 Task: Enable the video filter "Edge detection video filter" in the video filter module.
Action: Mouse moved to (103, 18)
Screenshot: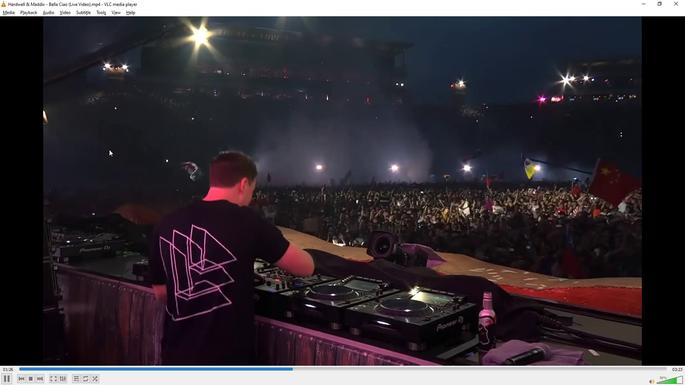 
Action: Mouse pressed left at (103, 18)
Screenshot: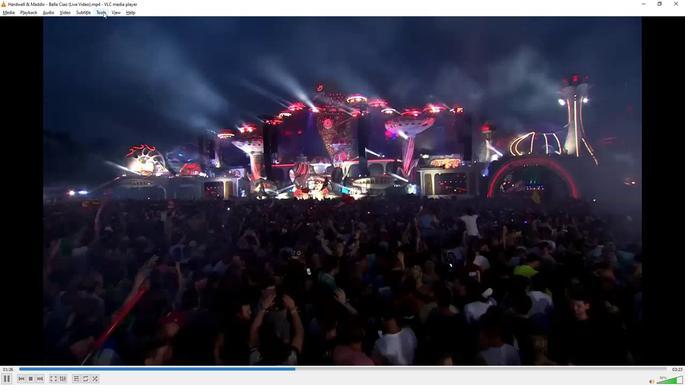
Action: Mouse moved to (116, 101)
Screenshot: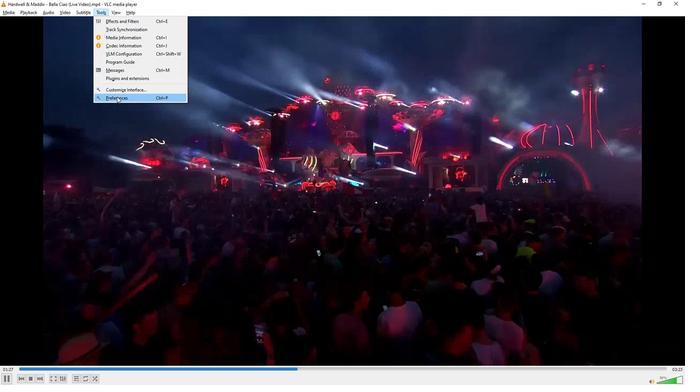
Action: Mouse pressed left at (116, 101)
Screenshot: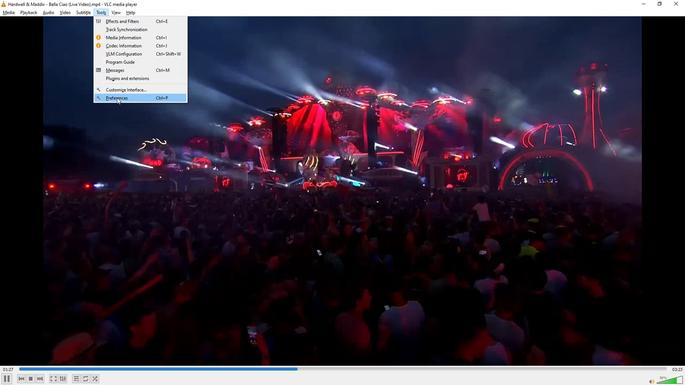 
Action: Mouse moved to (153, 298)
Screenshot: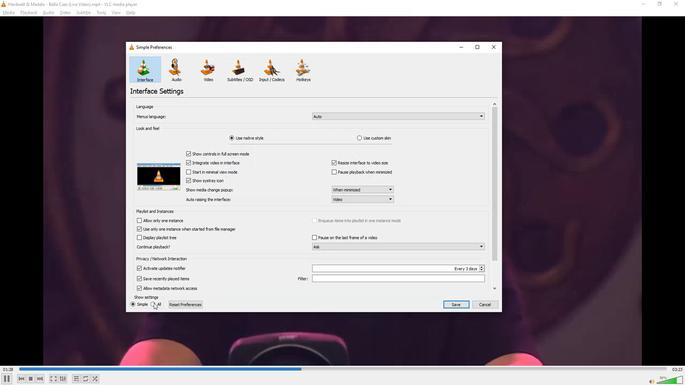 
Action: Mouse pressed left at (153, 298)
Screenshot: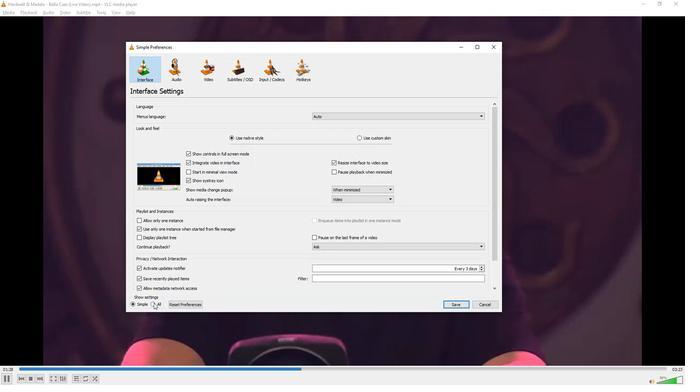 
Action: Mouse moved to (174, 235)
Screenshot: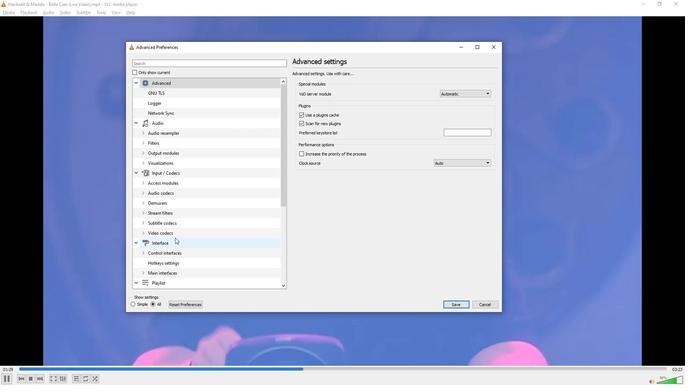 
Action: Mouse scrolled (174, 235) with delta (0, 0)
Screenshot: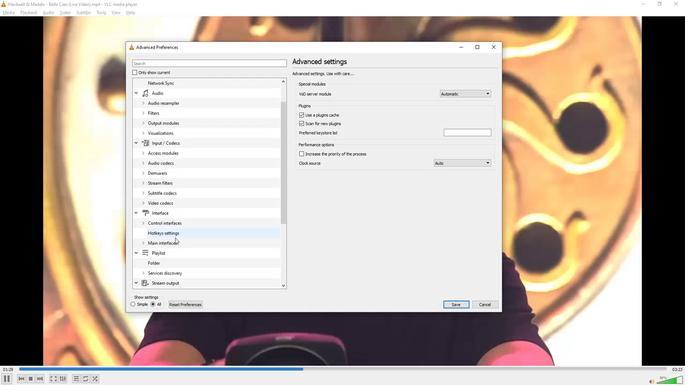 
Action: Mouse scrolled (174, 235) with delta (0, 0)
Screenshot: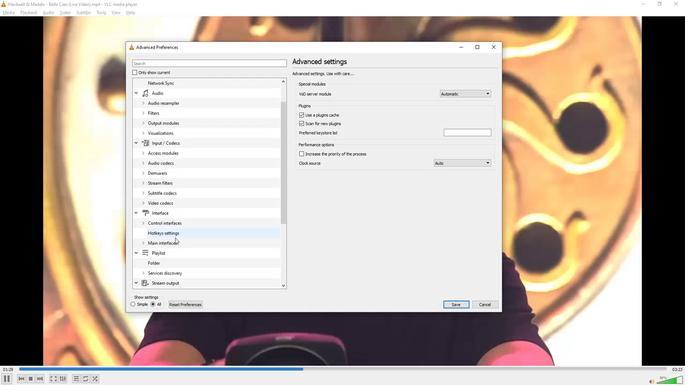 
Action: Mouse scrolled (174, 235) with delta (0, 0)
Screenshot: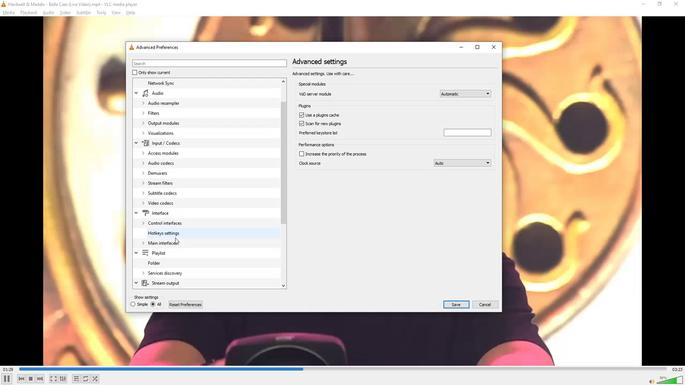 
Action: Mouse scrolled (174, 235) with delta (0, 0)
Screenshot: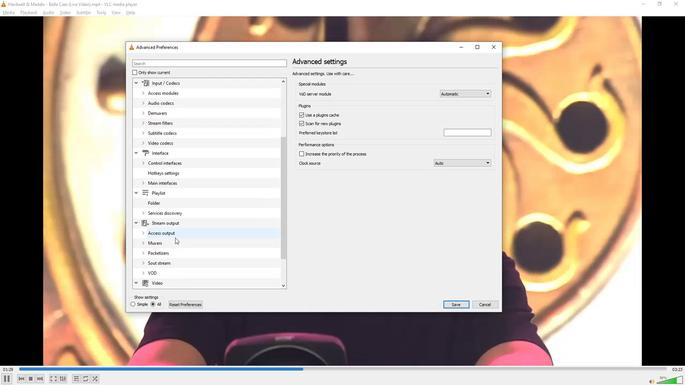 
Action: Mouse scrolled (174, 235) with delta (0, 0)
Screenshot: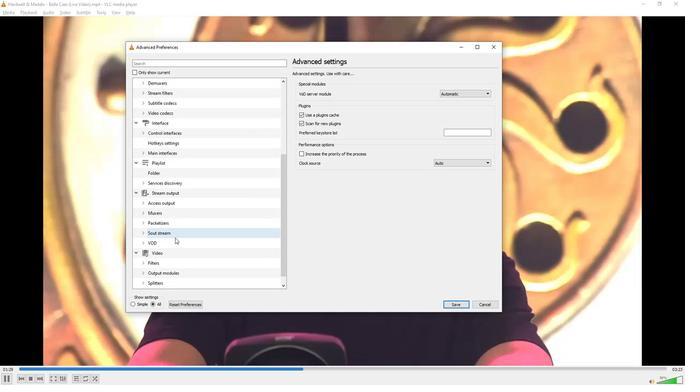 
Action: Mouse scrolled (174, 235) with delta (0, 0)
Screenshot: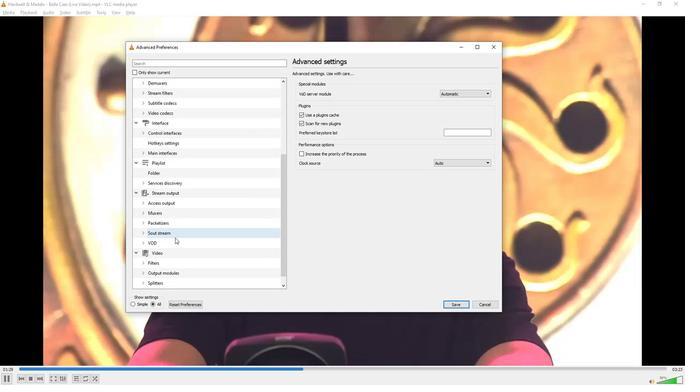 
Action: Mouse moved to (160, 247)
Screenshot: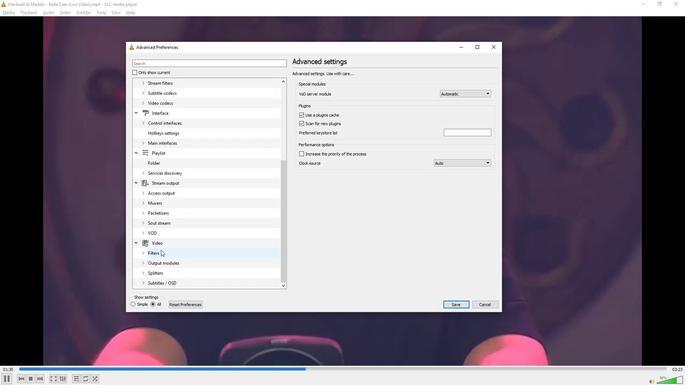 
Action: Mouse pressed left at (160, 247)
Screenshot: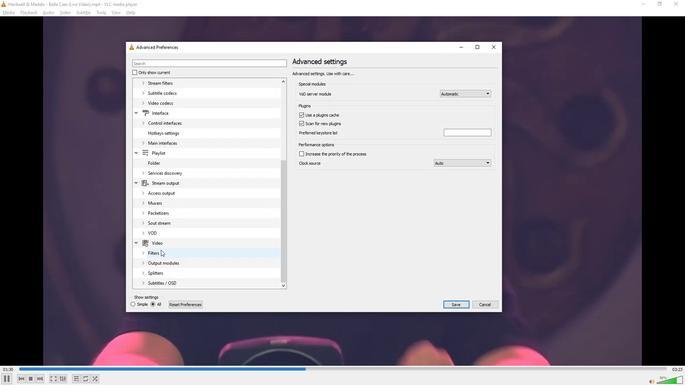 
Action: Mouse moved to (394, 201)
Screenshot: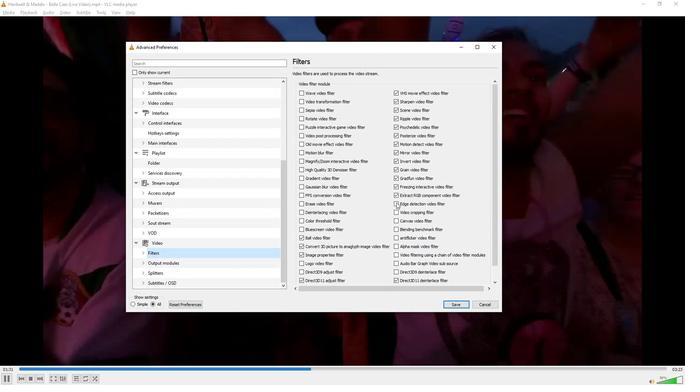 
Action: Mouse pressed left at (394, 201)
Screenshot: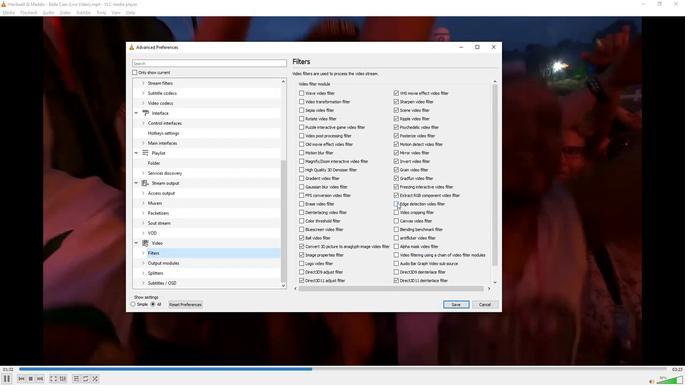 
Action: Mouse moved to (289, 239)
Screenshot: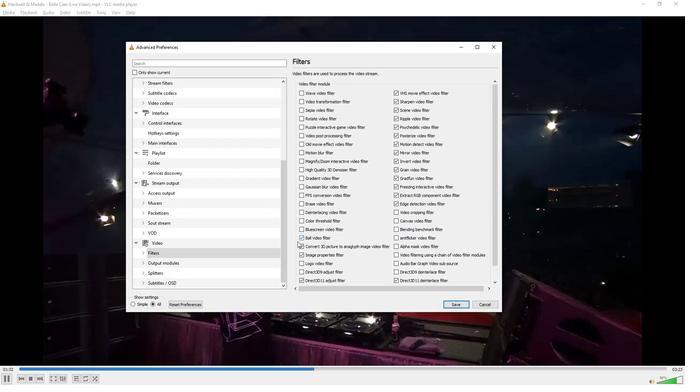 
